 Task: Create a due date automation trigger when advanced on, 2 working days after a card is due add content with a name or a description ending with resume at 11:00 AM.
Action: Mouse moved to (849, 264)
Screenshot: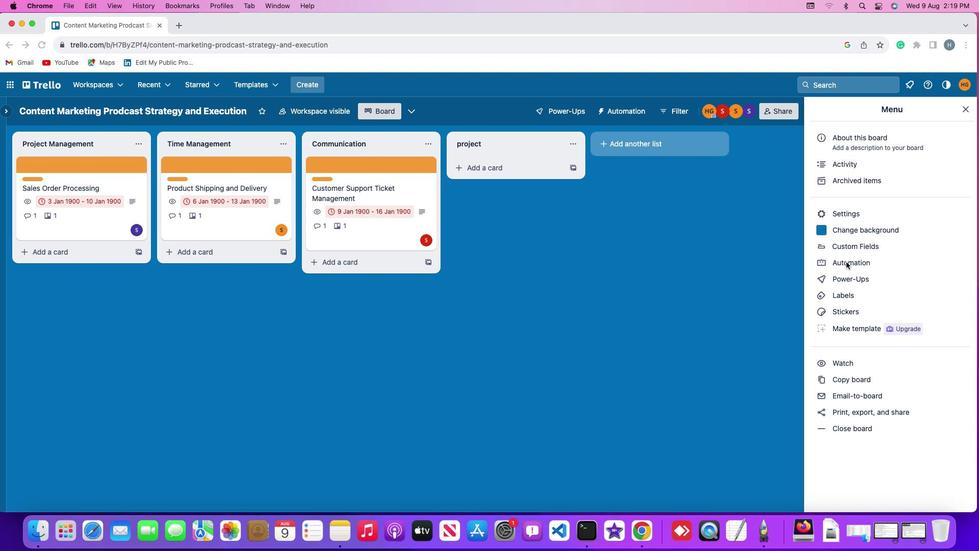 
Action: Mouse pressed left at (849, 264)
Screenshot: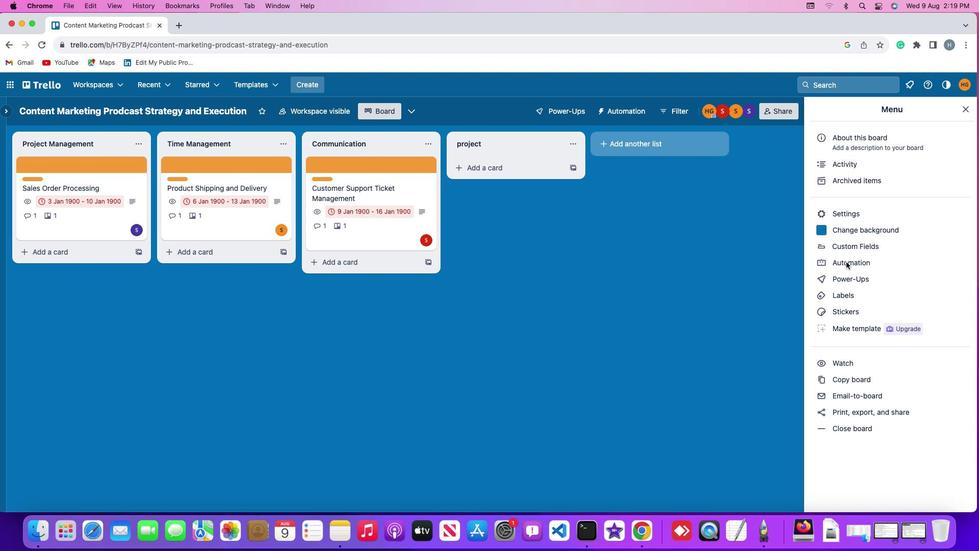
Action: Mouse pressed left at (849, 264)
Screenshot: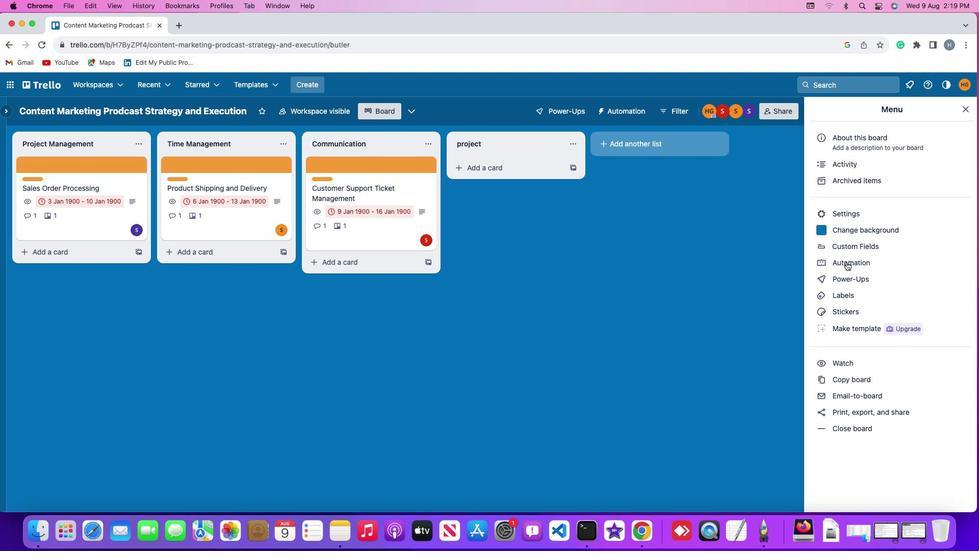 
Action: Mouse moved to (56, 244)
Screenshot: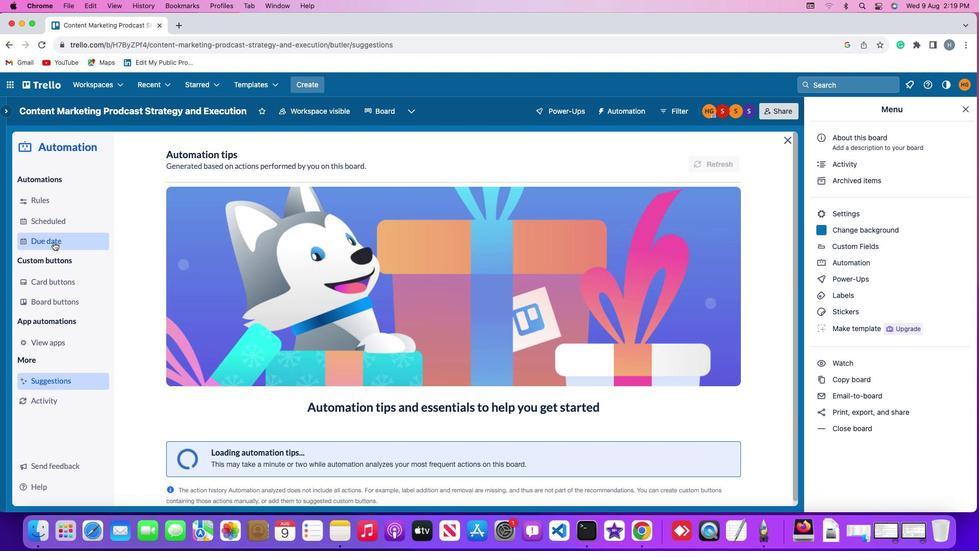 
Action: Mouse pressed left at (56, 244)
Screenshot: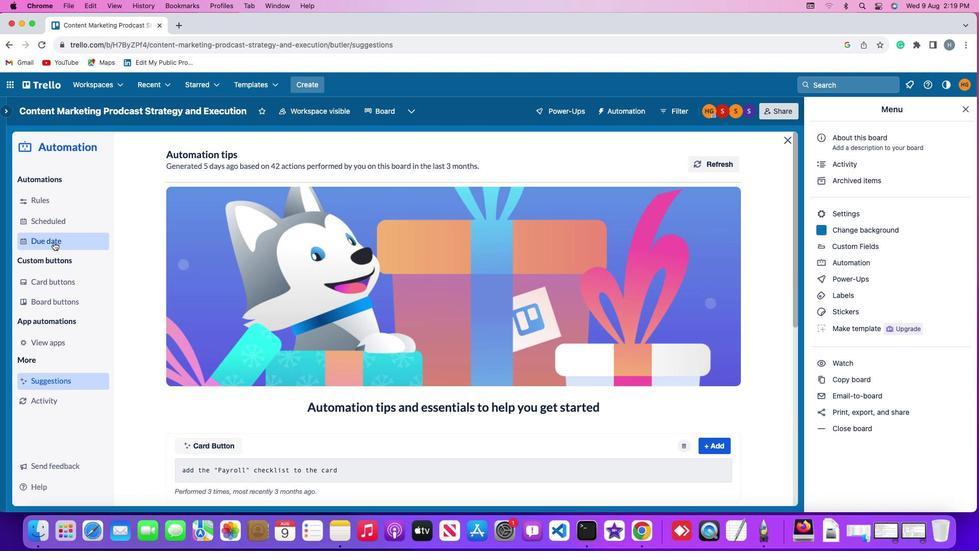 
Action: Mouse moved to (689, 159)
Screenshot: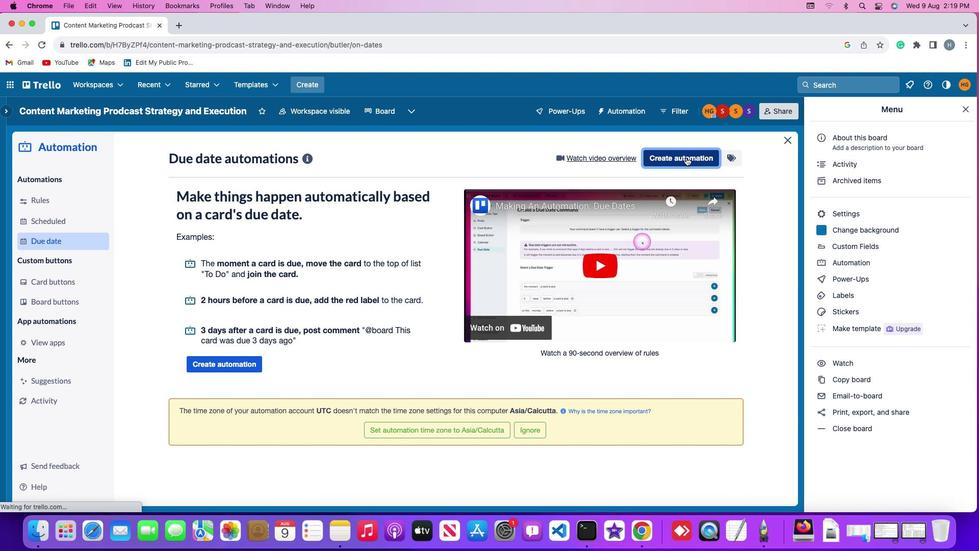 
Action: Mouse pressed left at (689, 159)
Screenshot: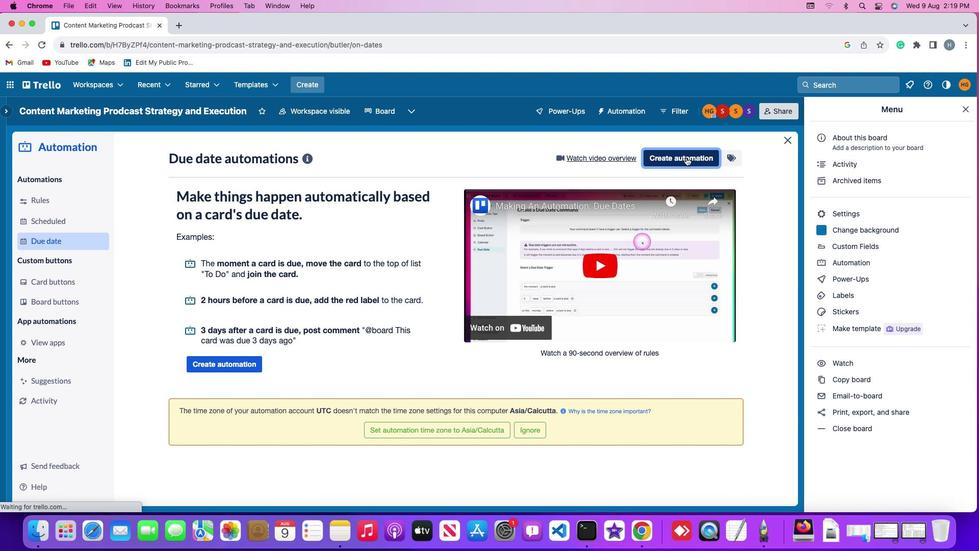 
Action: Mouse moved to (277, 256)
Screenshot: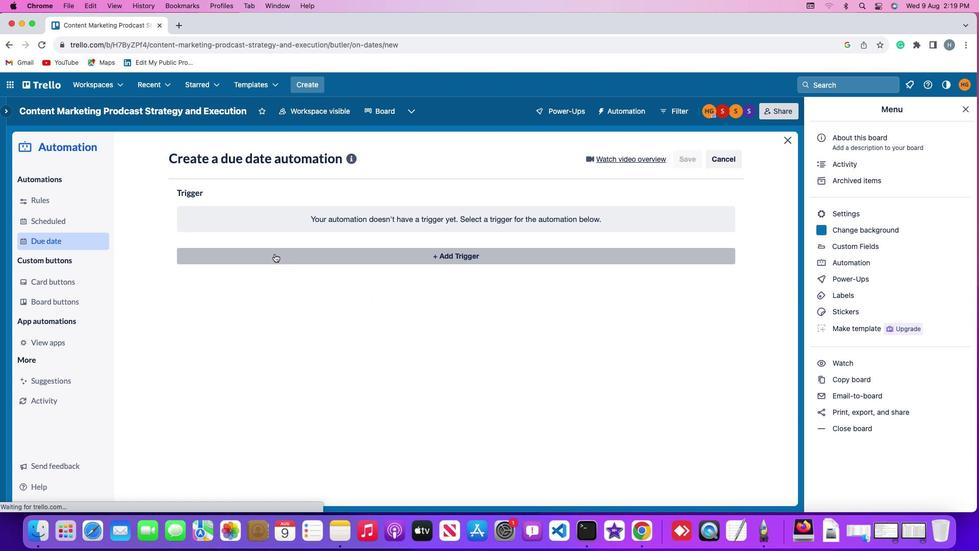 
Action: Mouse pressed left at (277, 256)
Screenshot: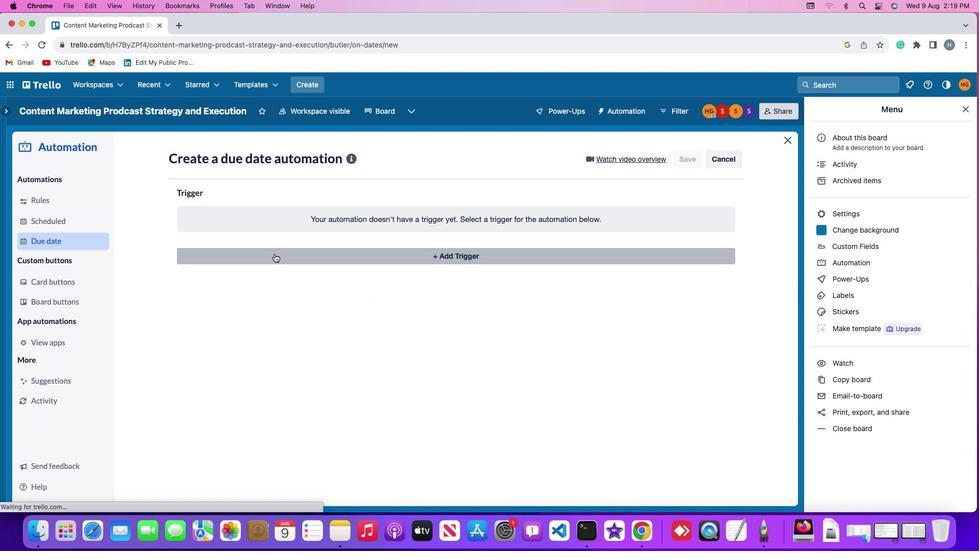 
Action: Mouse moved to (194, 417)
Screenshot: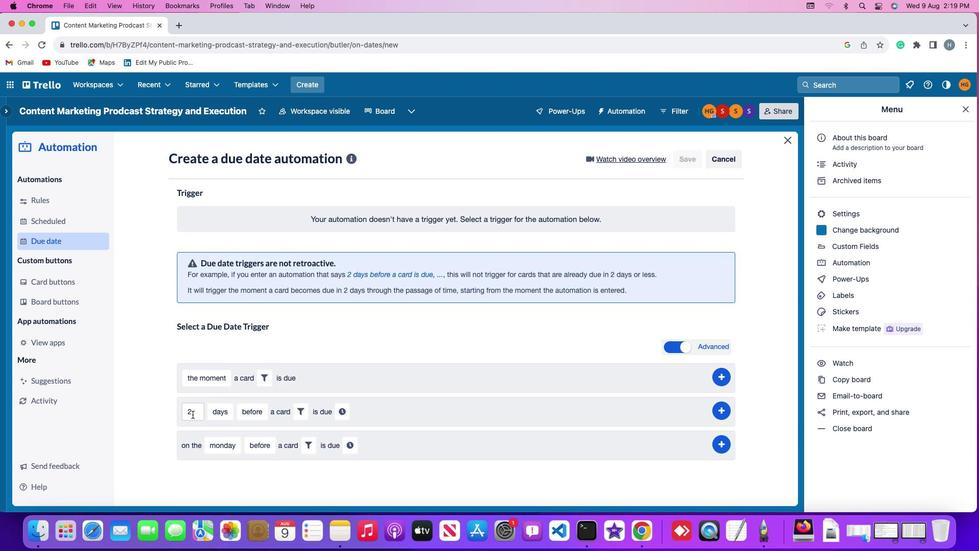 
Action: Mouse pressed left at (194, 417)
Screenshot: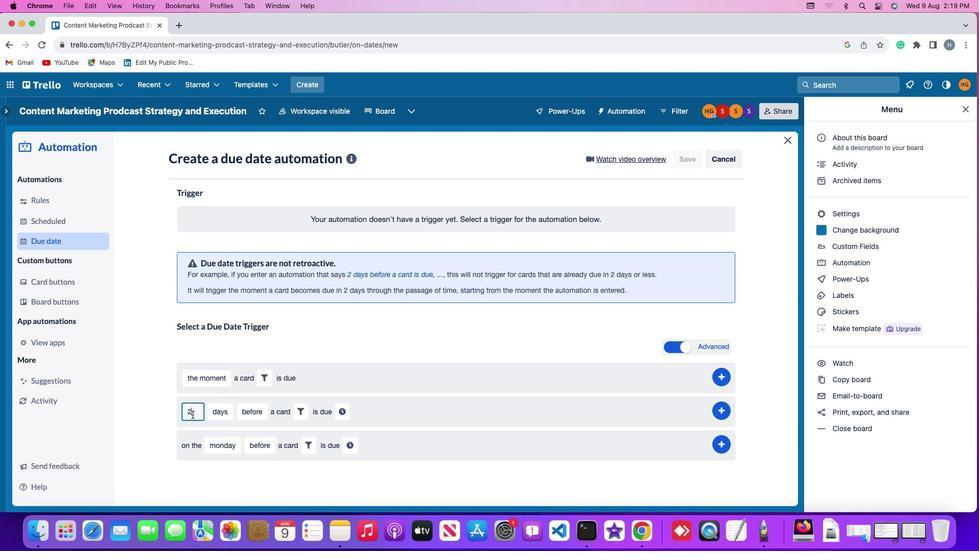 
Action: Mouse moved to (196, 412)
Screenshot: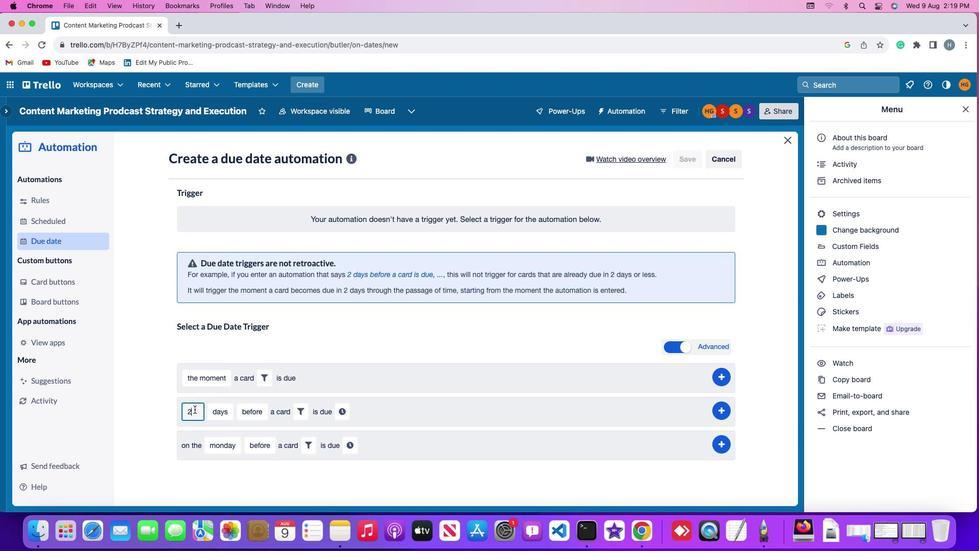 
Action: Key pressed Key.backspace
Screenshot: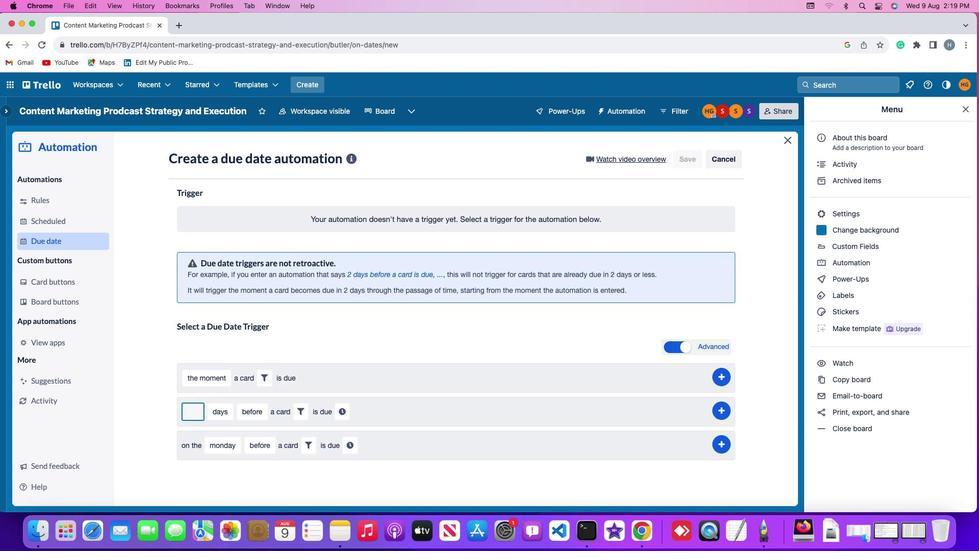 
Action: Mouse moved to (198, 411)
Screenshot: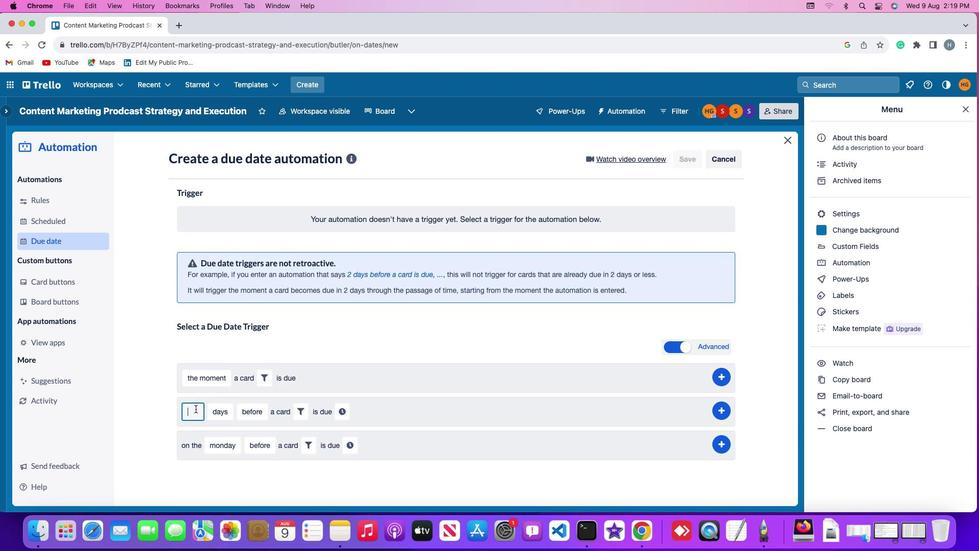 
Action: Key pressed '2'
Screenshot: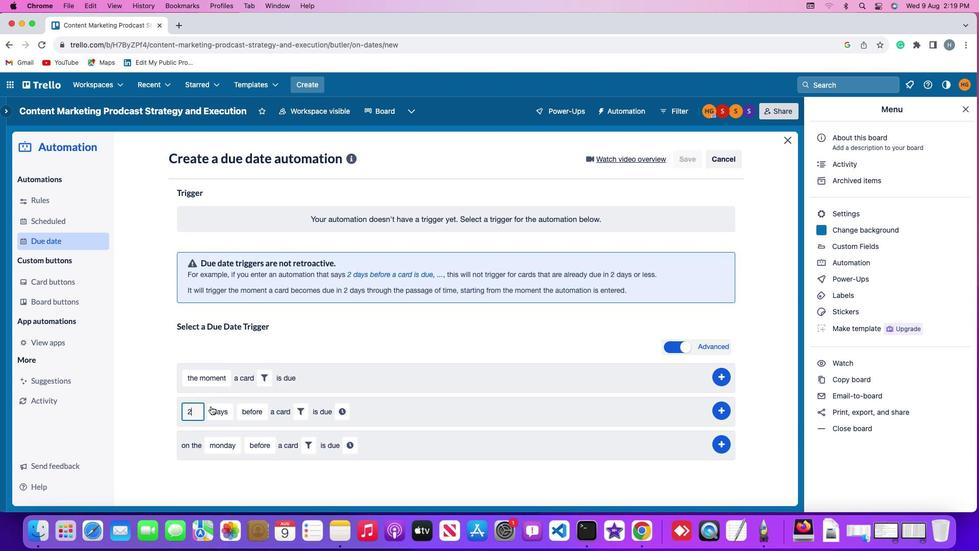 
Action: Mouse moved to (235, 408)
Screenshot: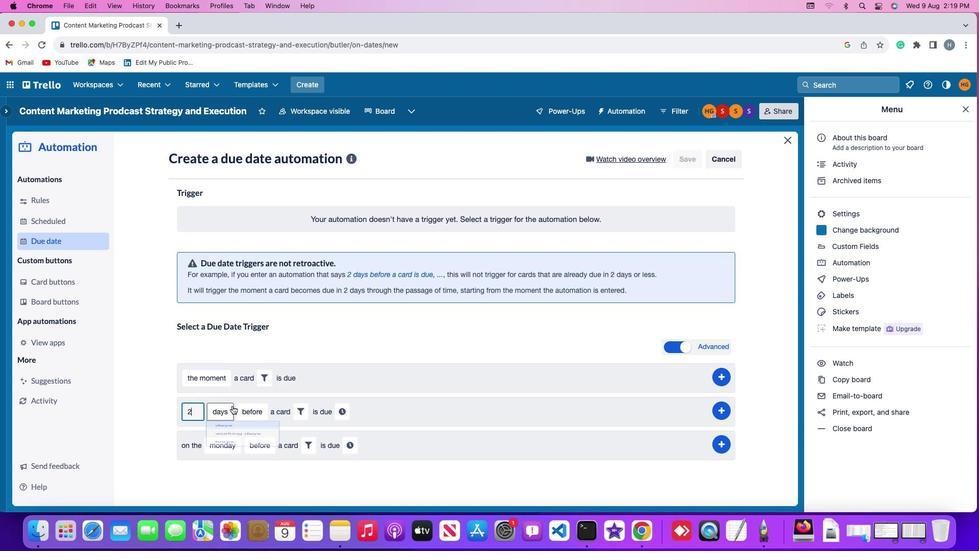 
Action: Mouse pressed left at (235, 408)
Screenshot: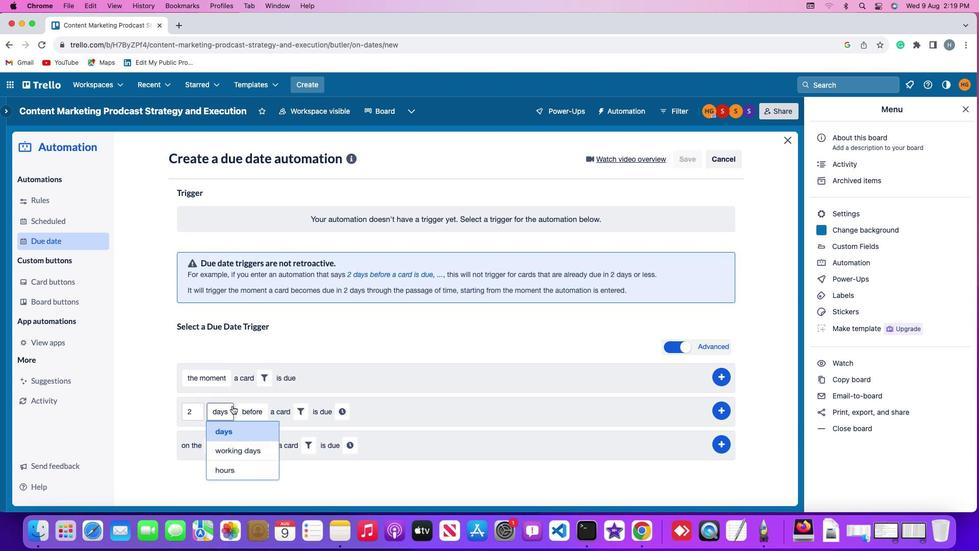 
Action: Mouse moved to (228, 452)
Screenshot: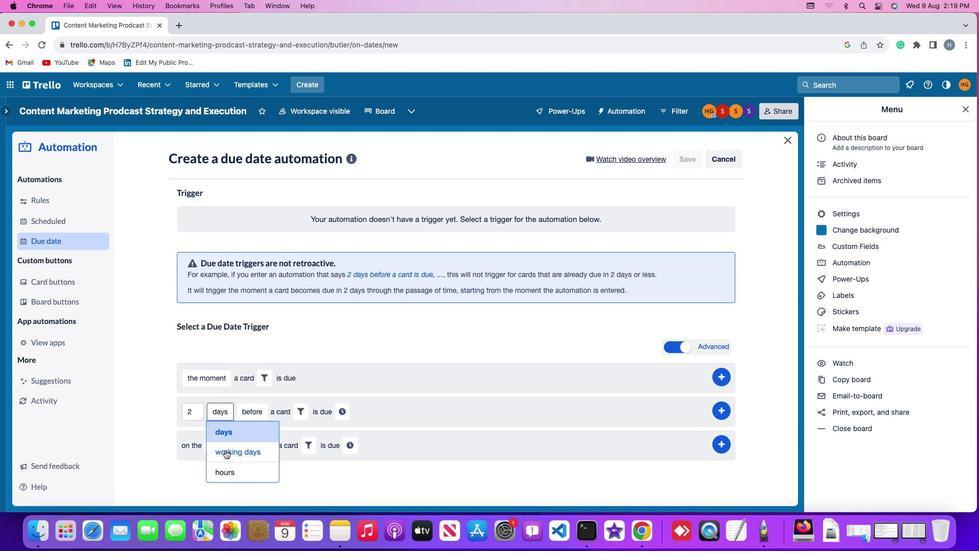 
Action: Mouse pressed left at (228, 452)
Screenshot: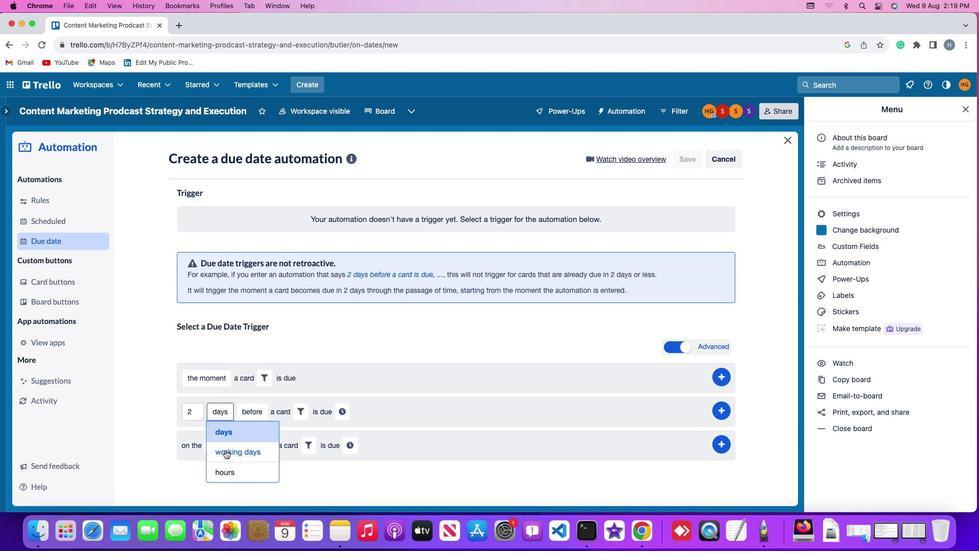 
Action: Mouse moved to (275, 411)
Screenshot: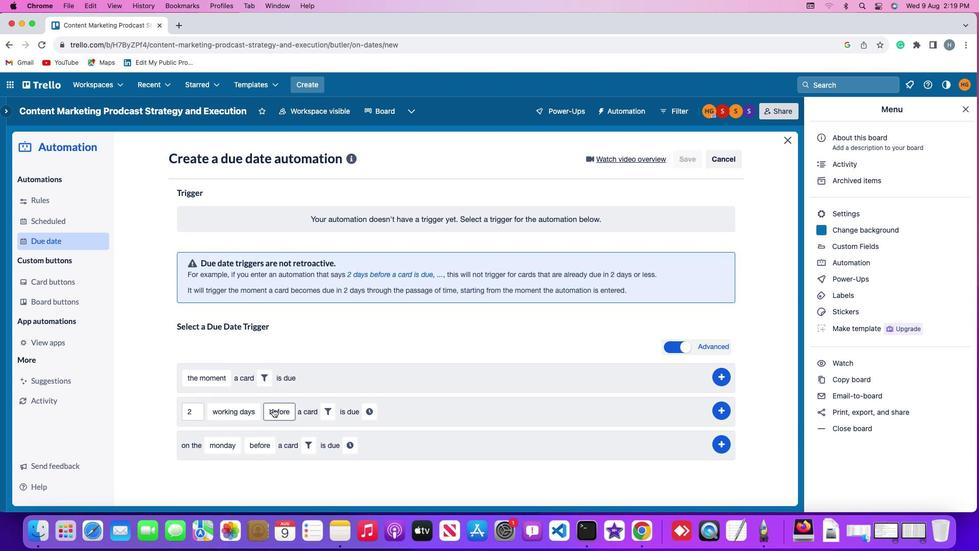 
Action: Mouse pressed left at (275, 411)
Screenshot: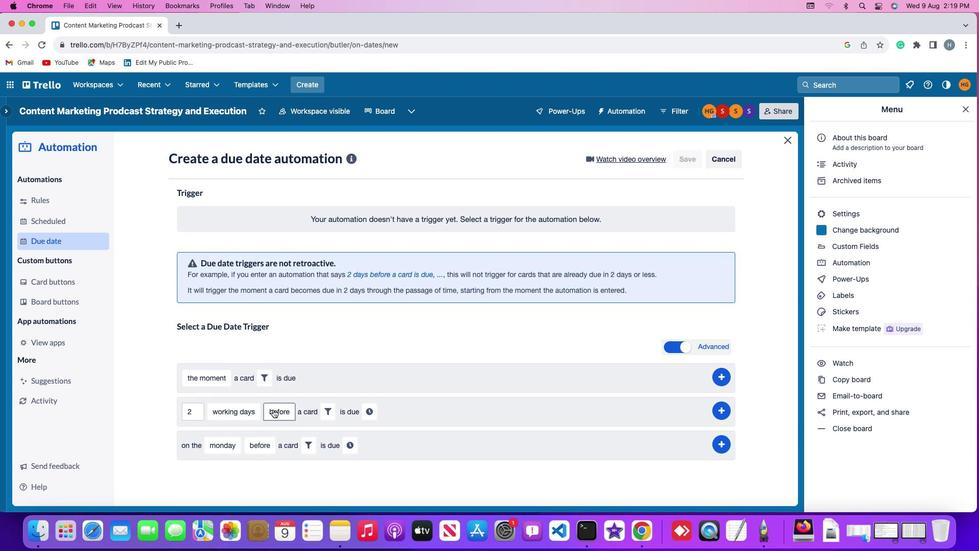 
Action: Mouse moved to (280, 454)
Screenshot: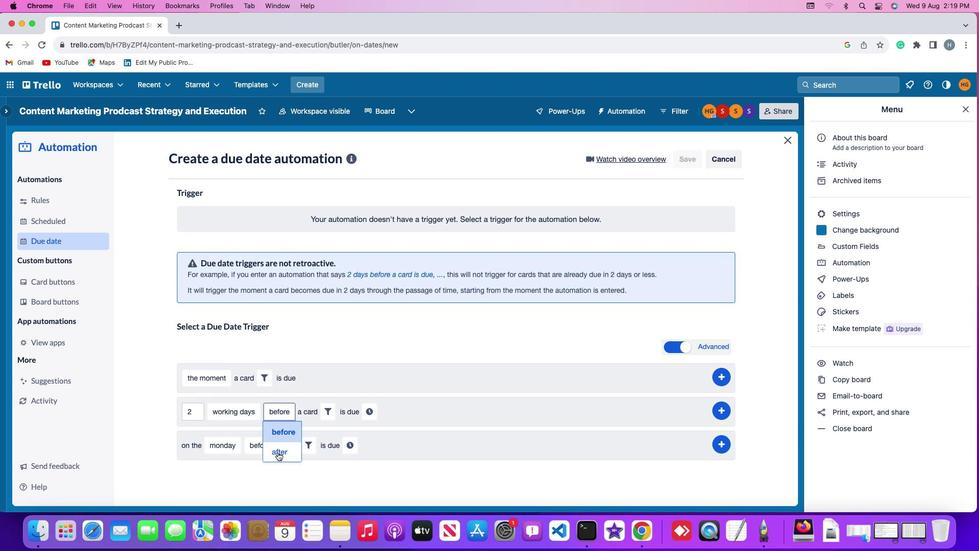 
Action: Mouse pressed left at (280, 454)
Screenshot: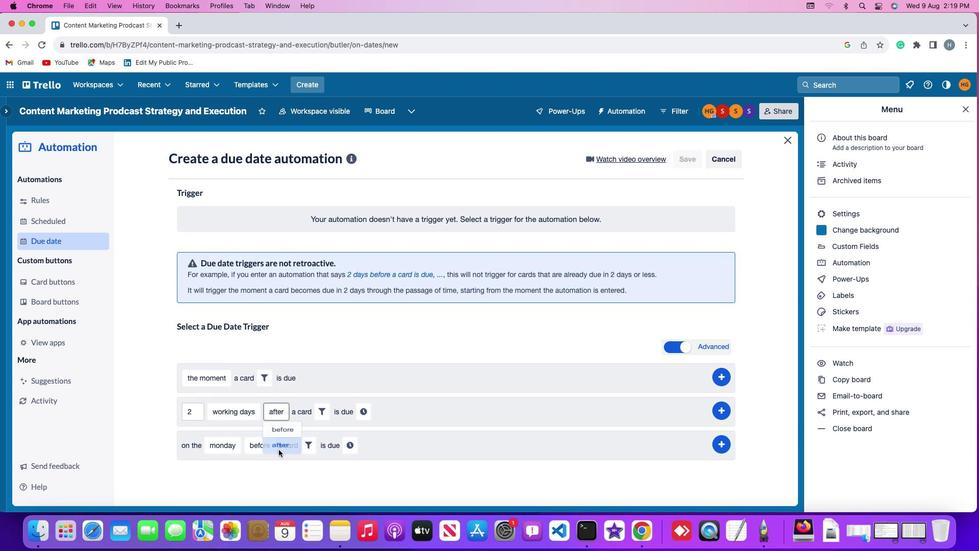 
Action: Mouse moved to (325, 414)
Screenshot: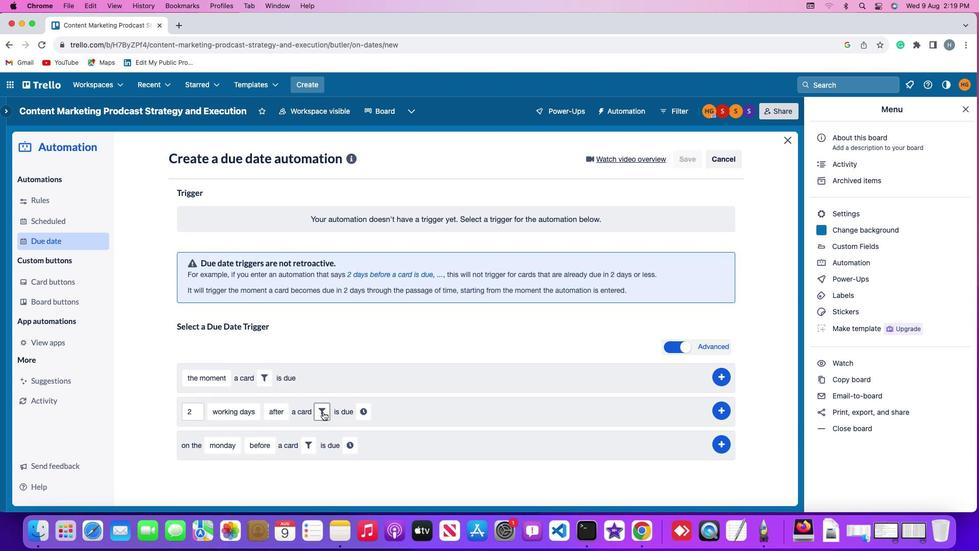 
Action: Mouse pressed left at (325, 414)
Screenshot: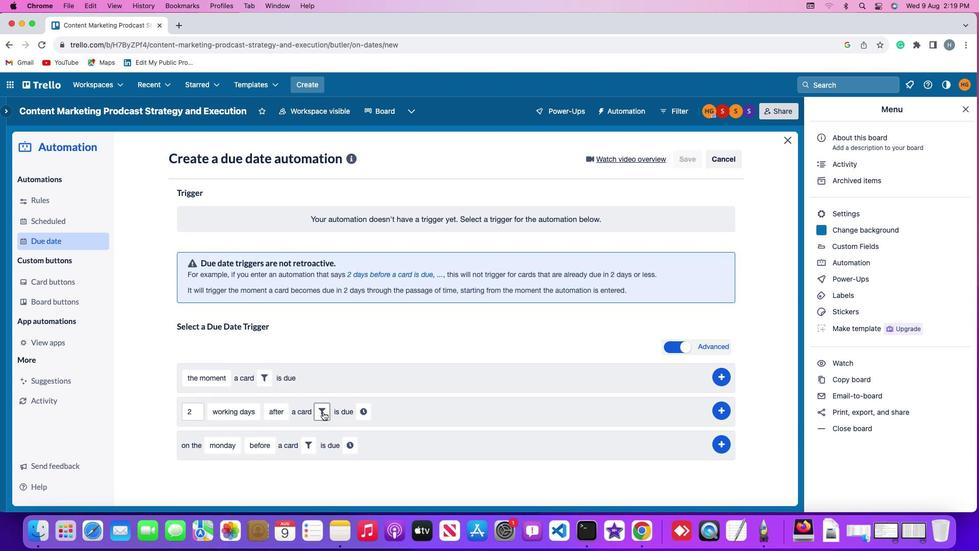 
Action: Mouse moved to (457, 447)
Screenshot: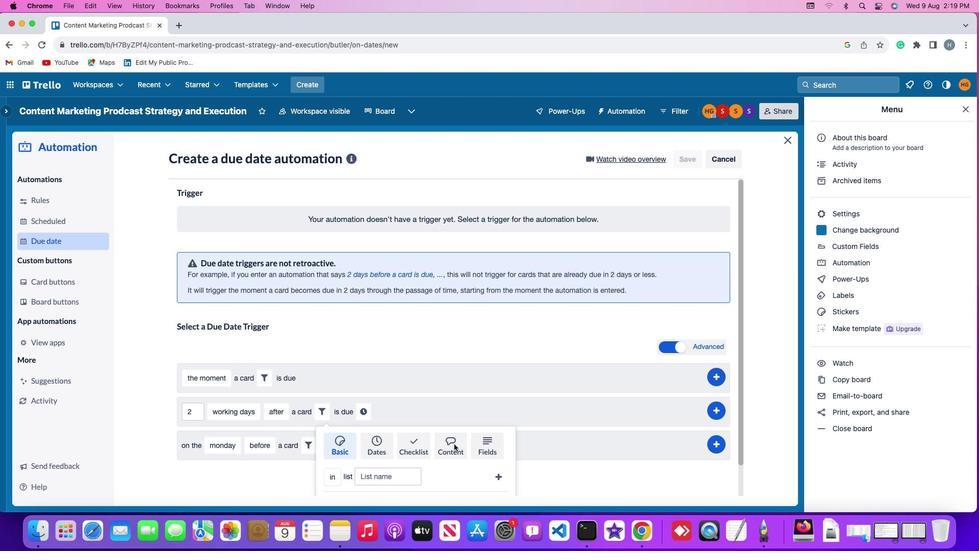 
Action: Mouse pressed left at (457, 447)
Screenshot: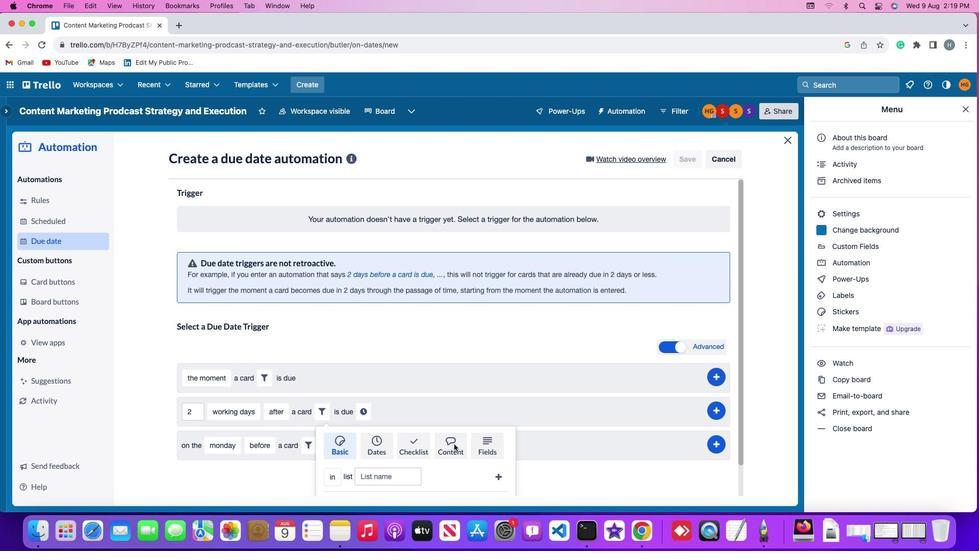 
Action: Mouse moved to (350, 482)
Screenshot: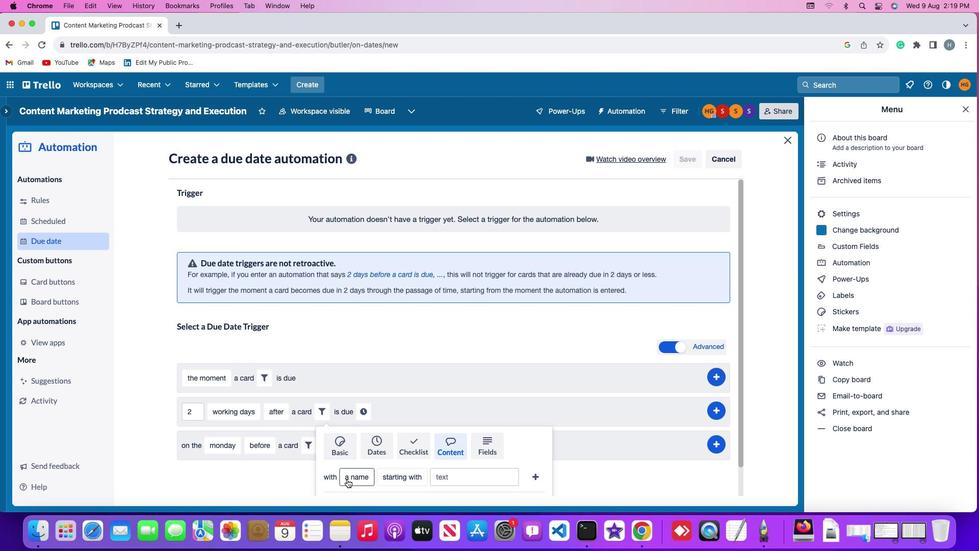 
Action: Mouse pressed left at (350, 482)
Screenshot: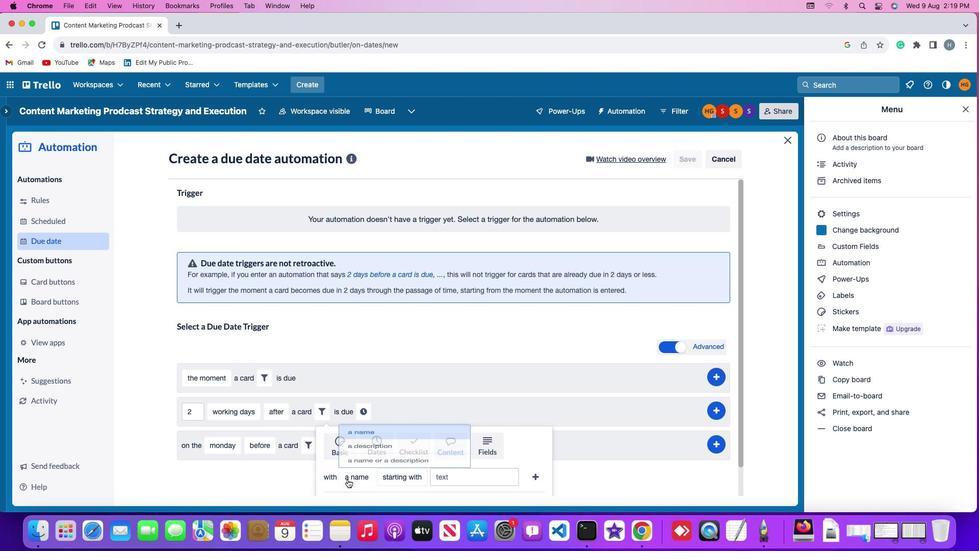 
Action: Mouse moved to (382, 461)
Screenshot: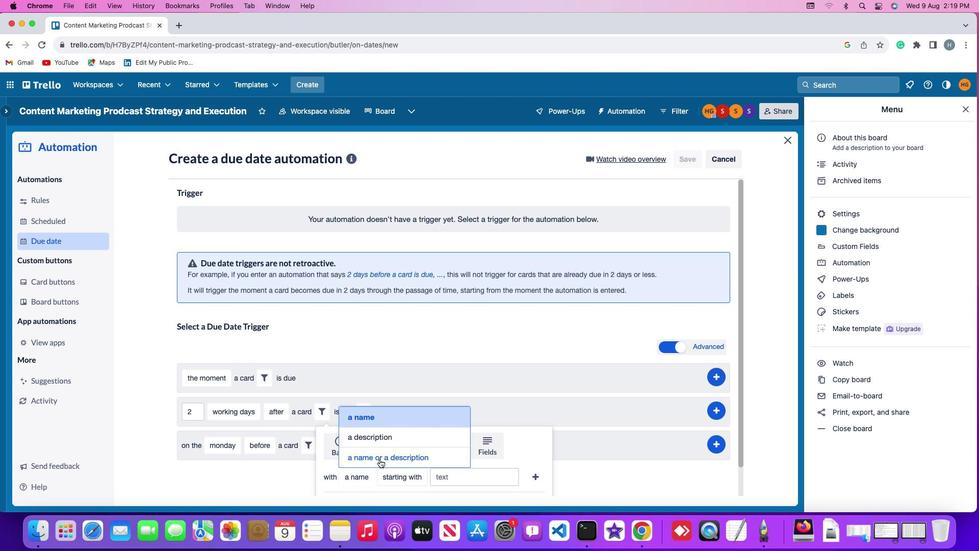 
Action: Mouse pressed left at (382, 461)
Screenshot: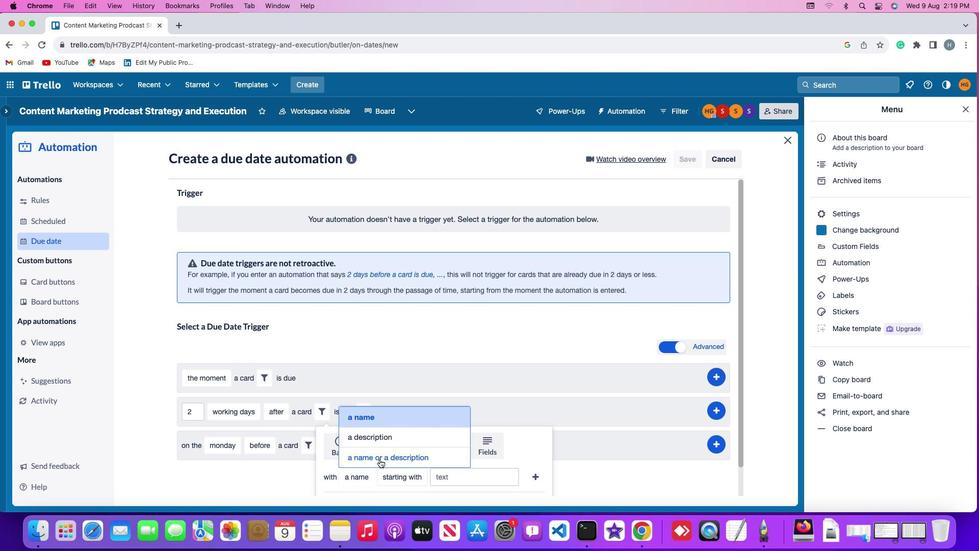 
Action: Mouse moved to (450, 479)
Screenshot: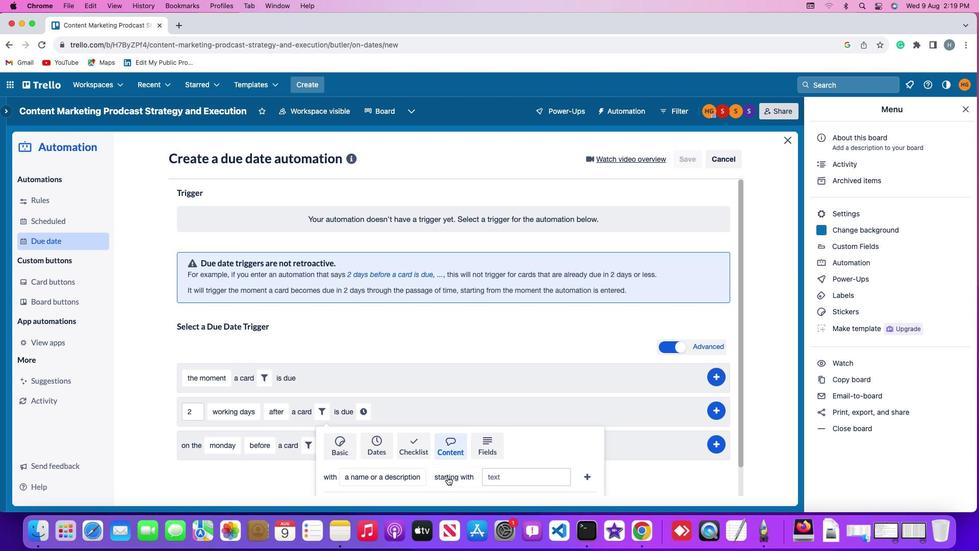 
Action: Mouse pressed left at (450, 479)
Screenshot: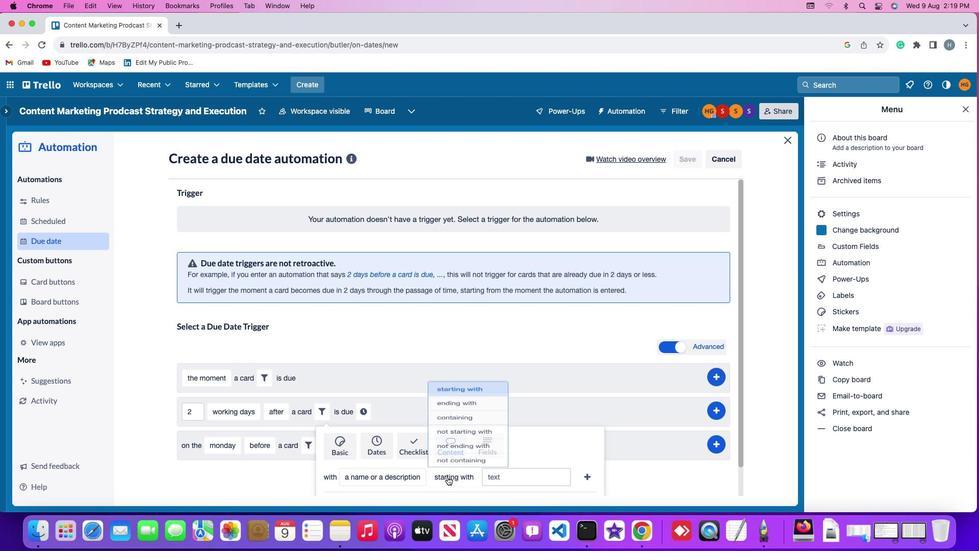 
Action: Mouse moved to (462, 380)
Screenshot: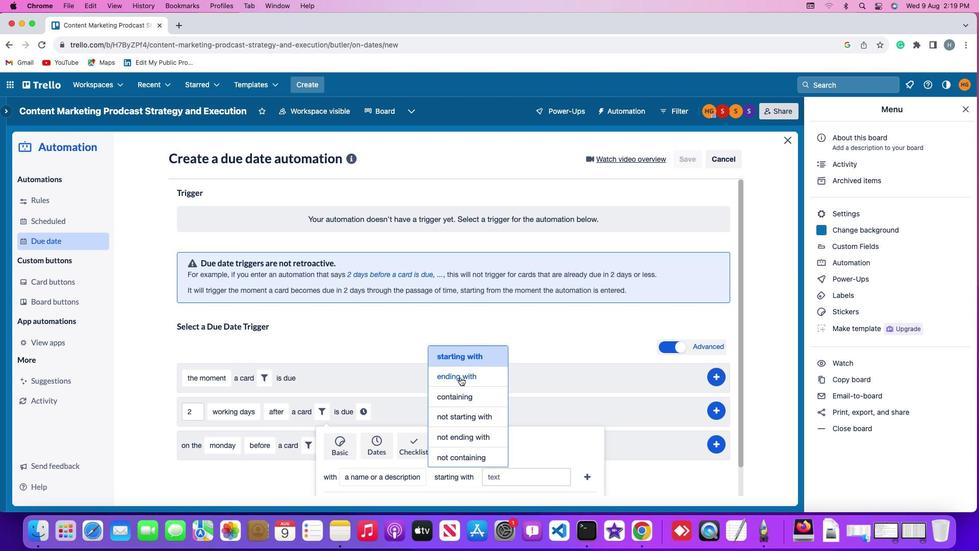 
Action: Mouse pressed left at (462, 380)
Screenshot: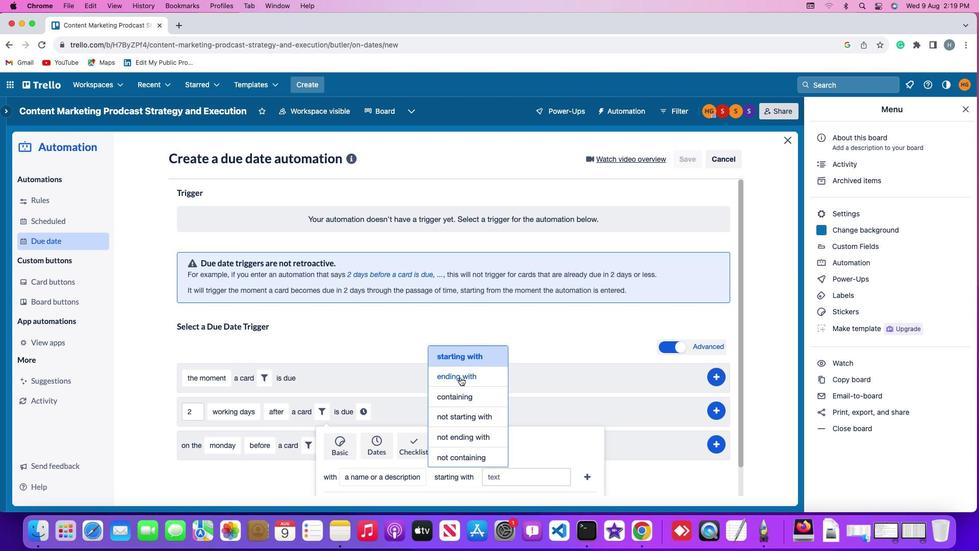 
Action: Mouse moved to (505, 481)
Screenshot: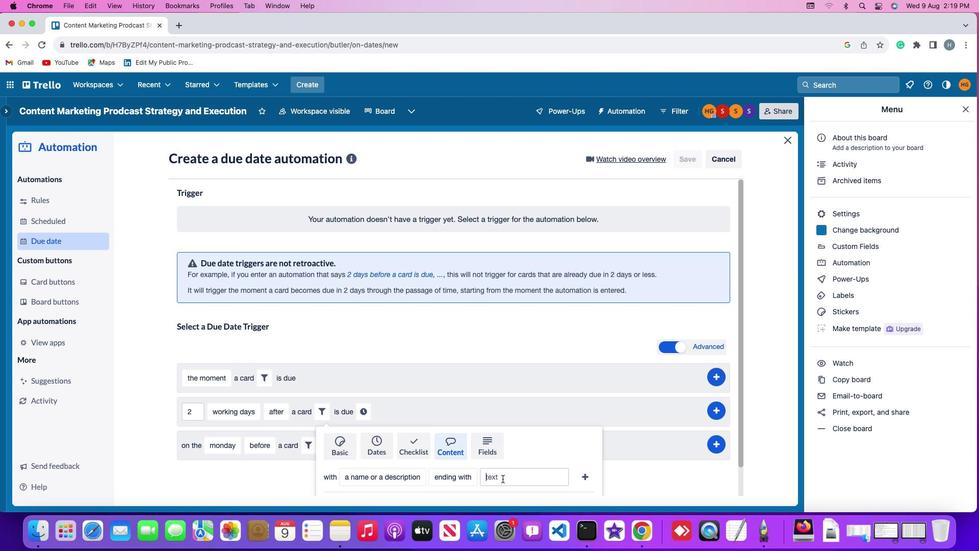 
Action: Mouse pressed left at (505, 481)
Screenshot: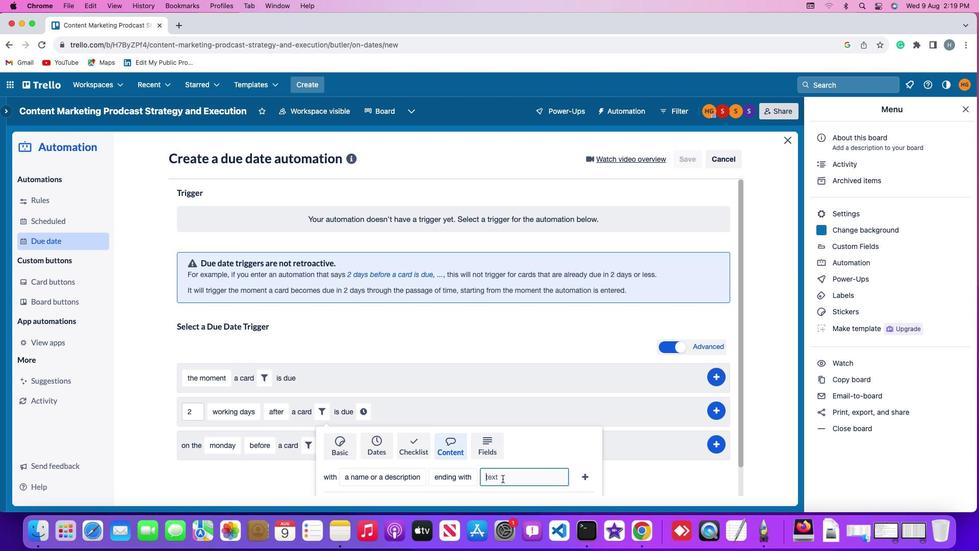 
Action: Mouse moved to (505, 480)
Screenshot: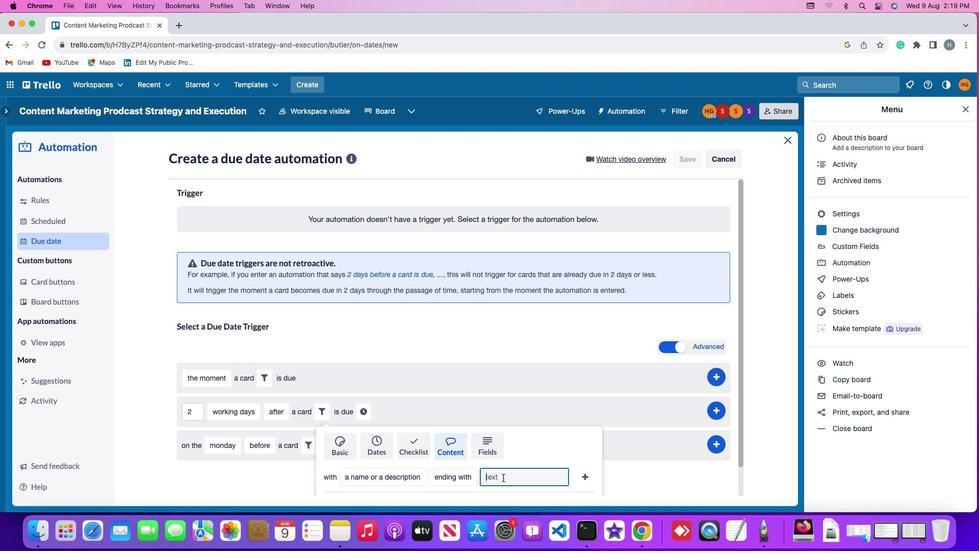 
Action: Key pressed 'r''e''s''u''n'
Screenshot: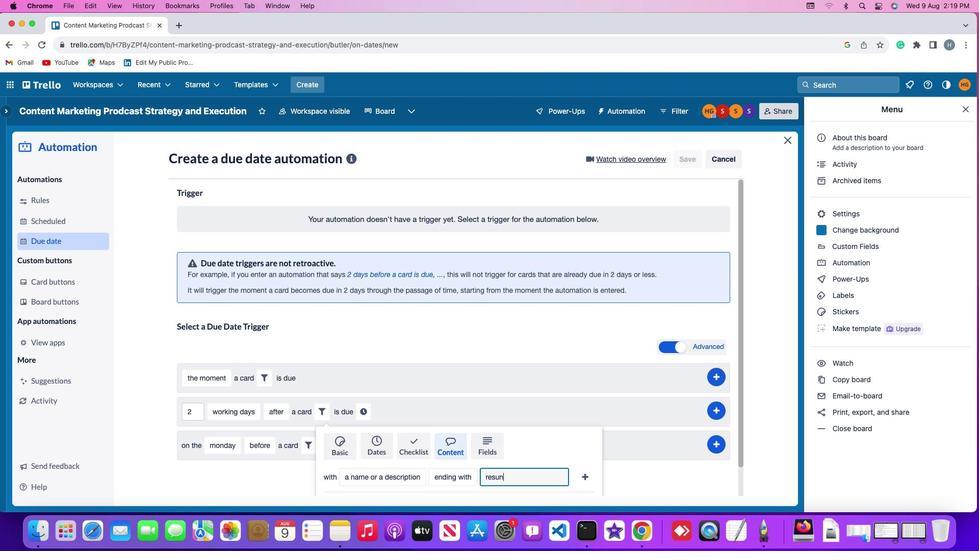 
Action: Mouse moved to (505, 480)
Screenshot: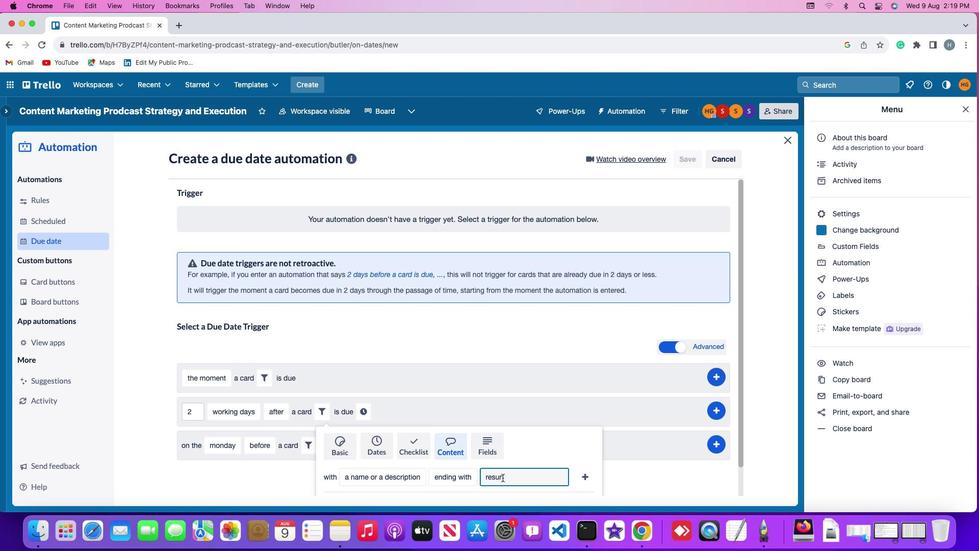 
Action: Key pressed Key.backspace'm''e'
Screenshot: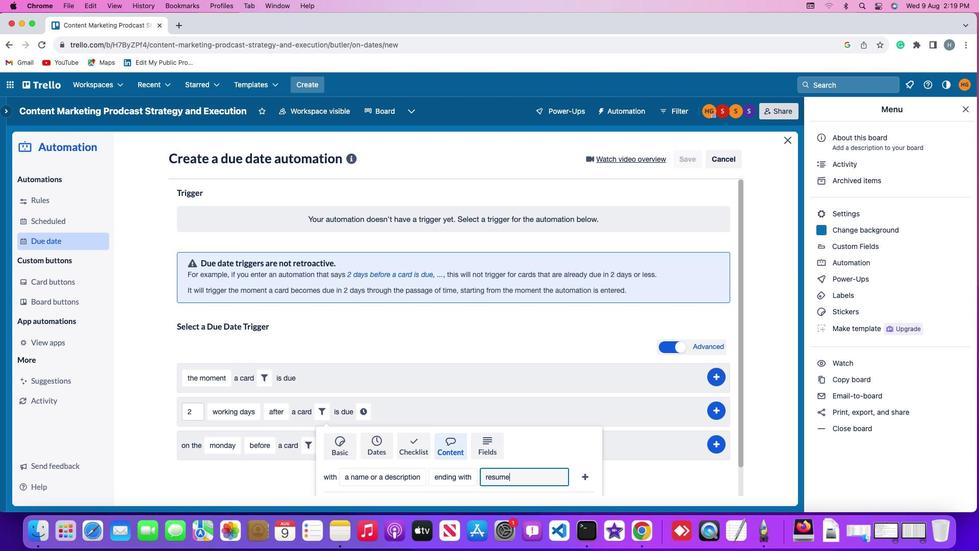 
Action: Mouse moved to (586, 478)
Screenshot: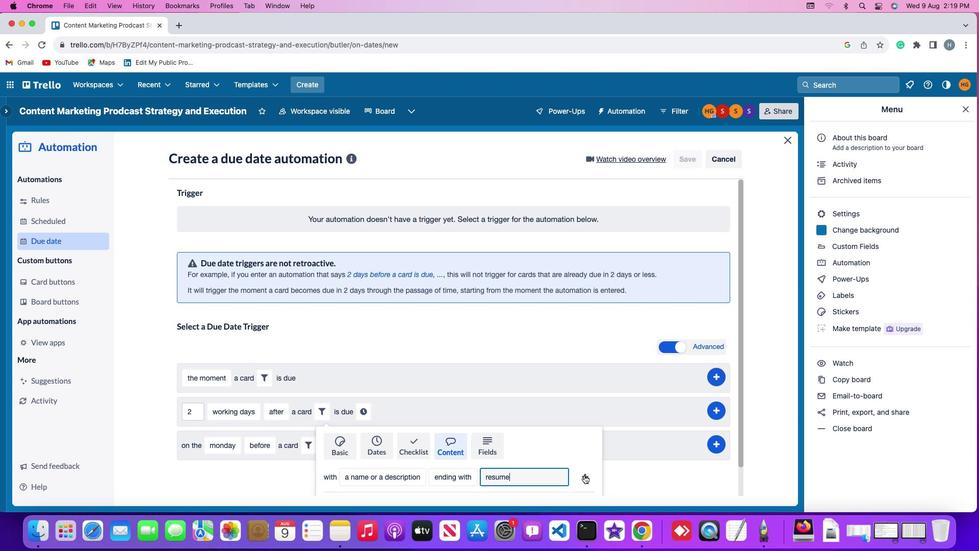 
Action: Mouse pressed left at (586, 478)
Screenshot: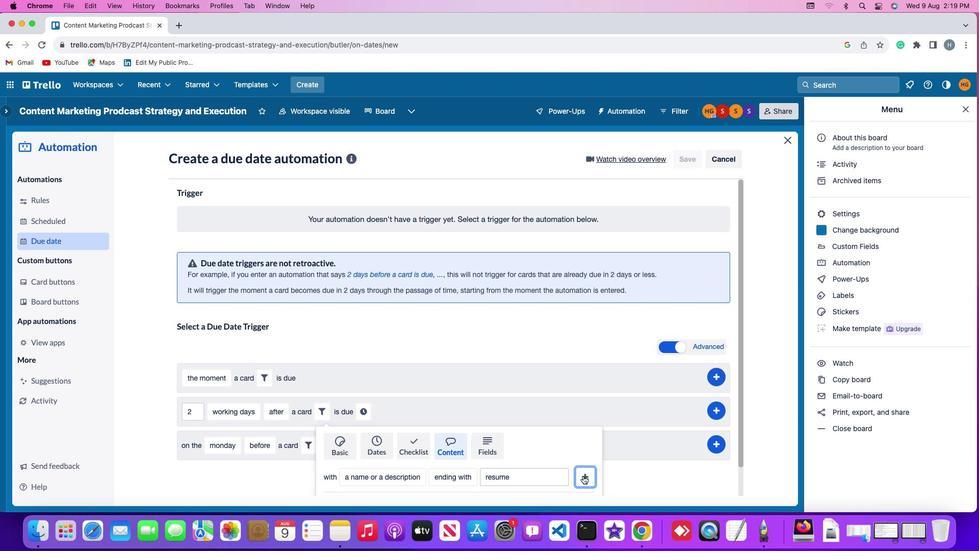 
Action: Mouse moved to (552, 414)
Screenshot: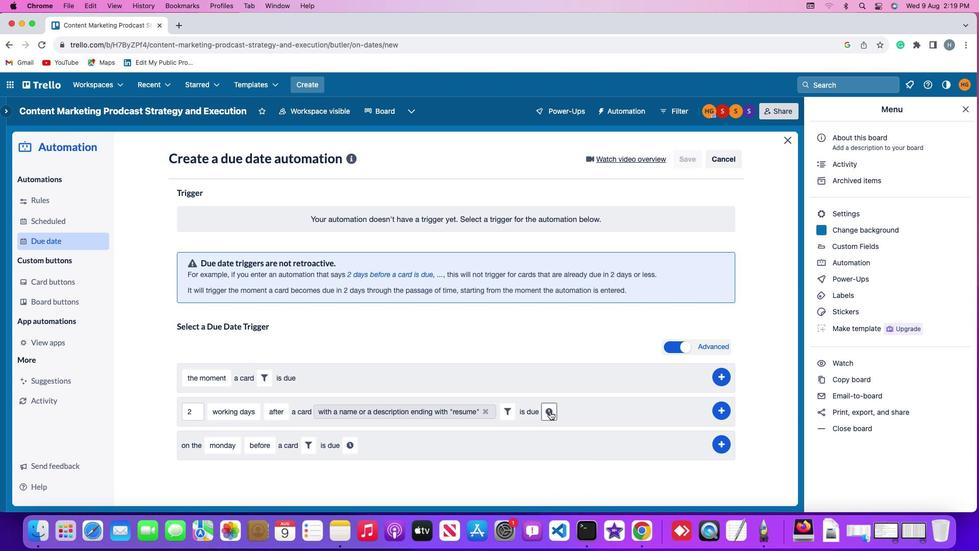 
Action: Mouse pressed left at (552, 414)
Screenshot: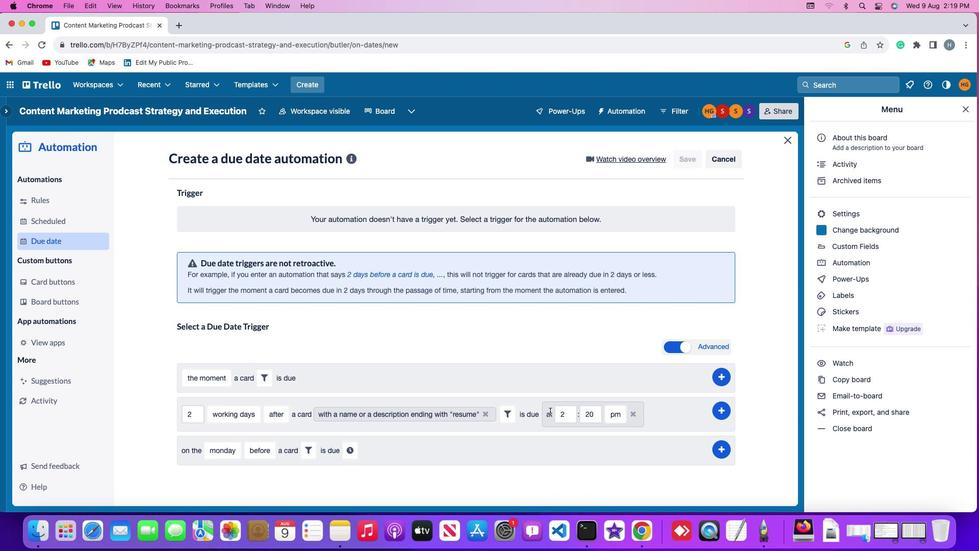 
Action: Mouse moved to (569, 416)
Screenshot: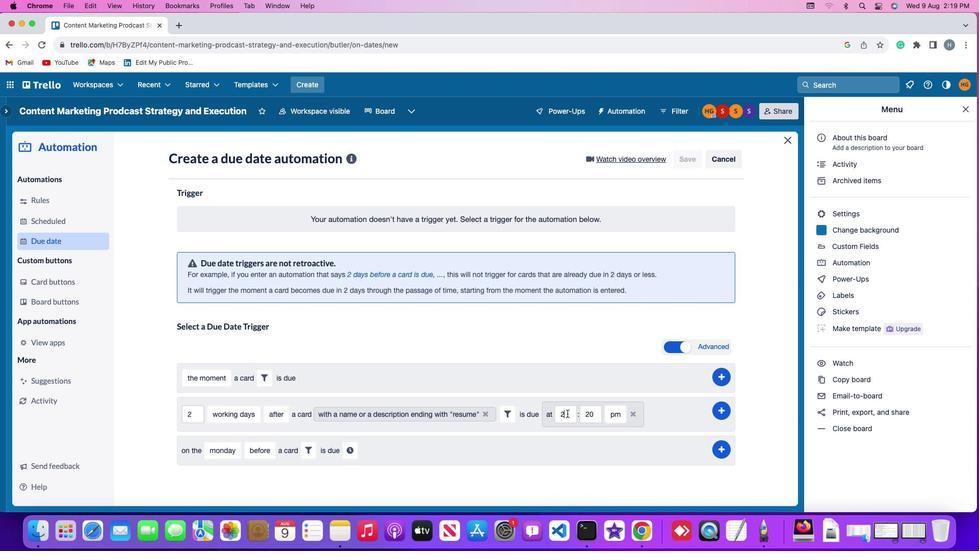 
Action: Mouse pressed left at (569, 416)
Screenshot: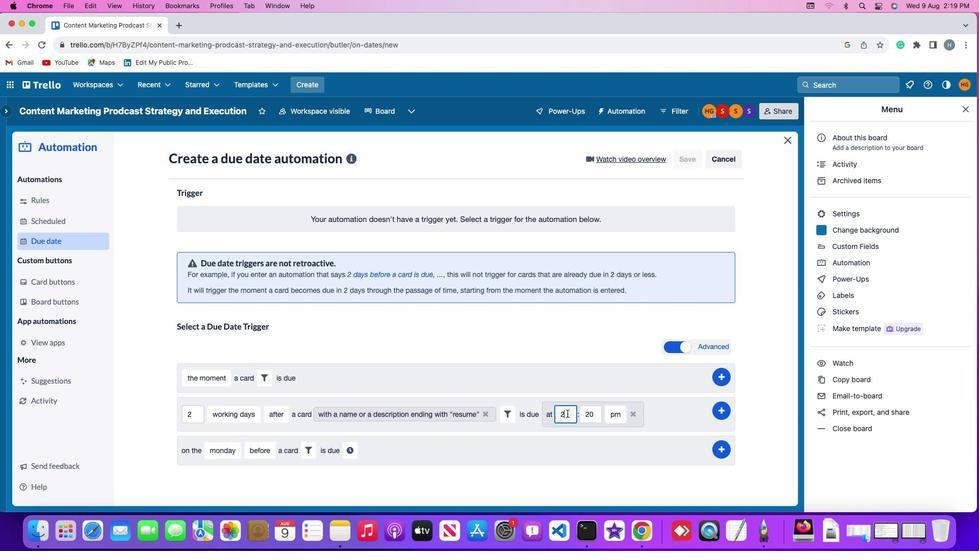 
Action: Mouse moved to (569, 416)
Screenshot: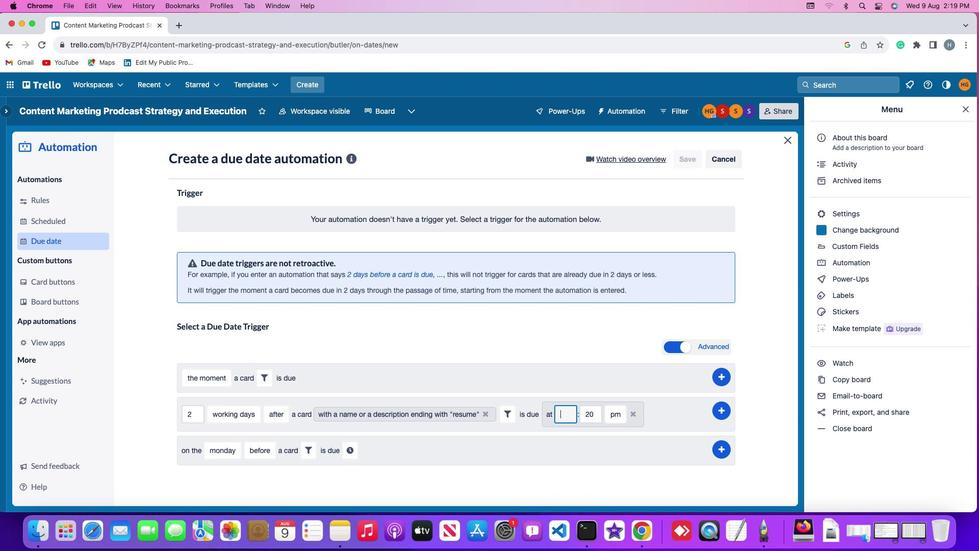 
Action: Key pressed Key.backspace'1''1'
Screenshot: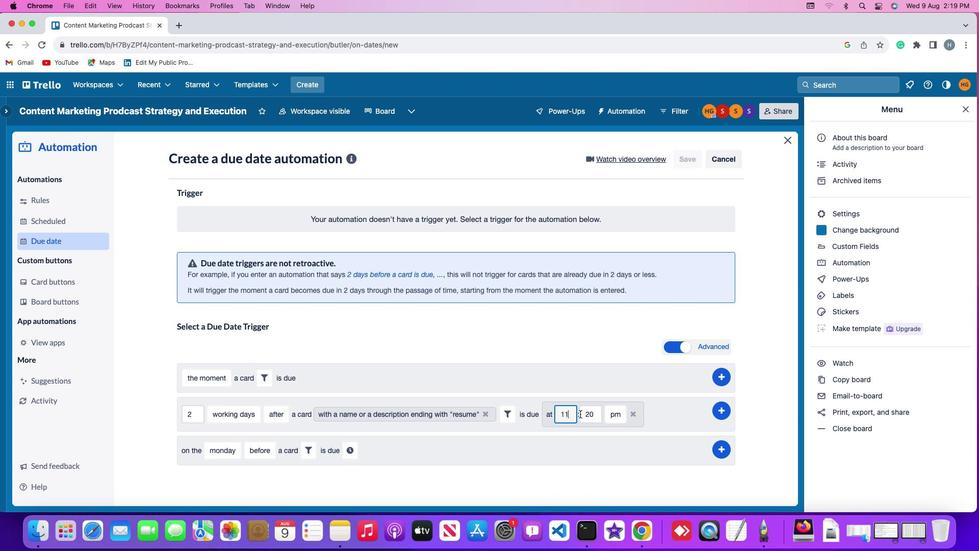 
Action: Mouse moved to (598, 415)
Screenshot: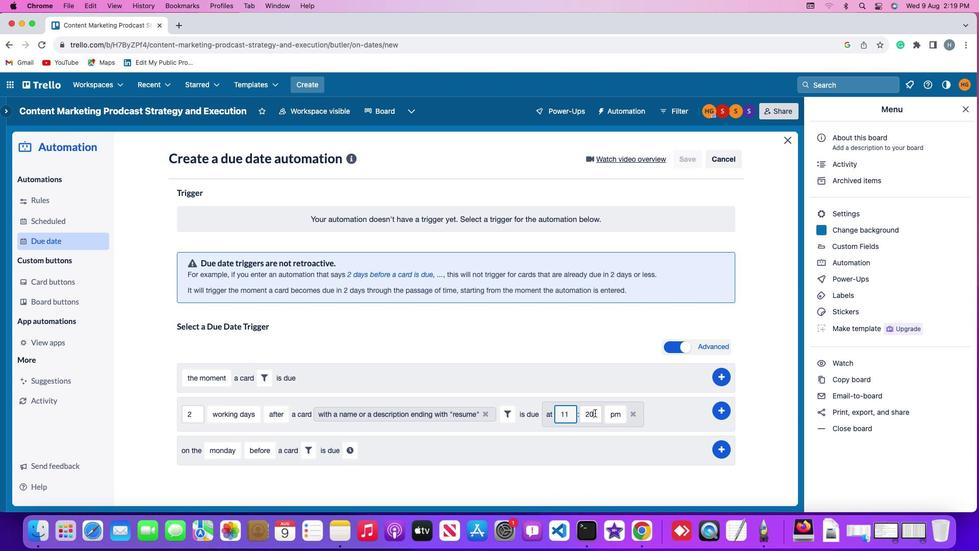 
Action: Mouse pressed left at (598, 415)
Screenshot: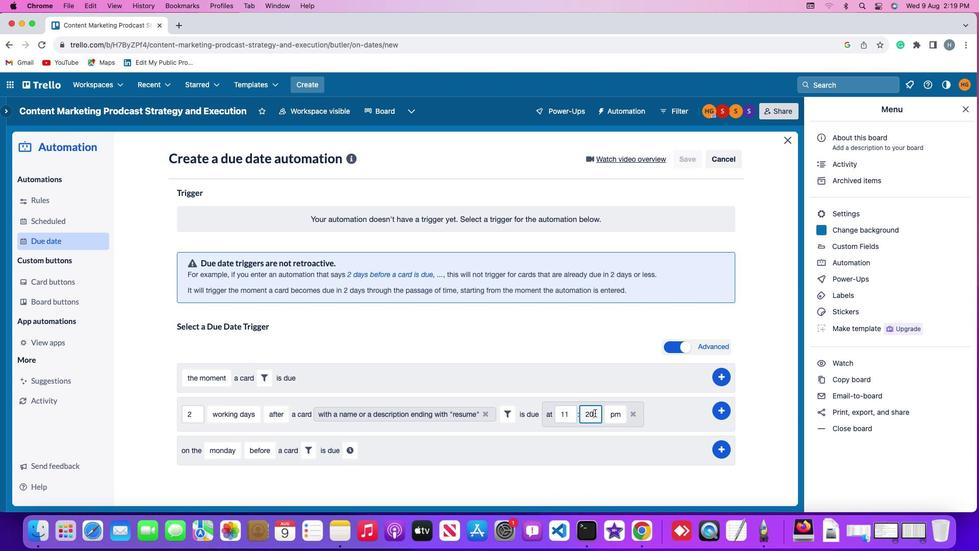 
Action: Mouse moved to (598, 415)
Screenshot: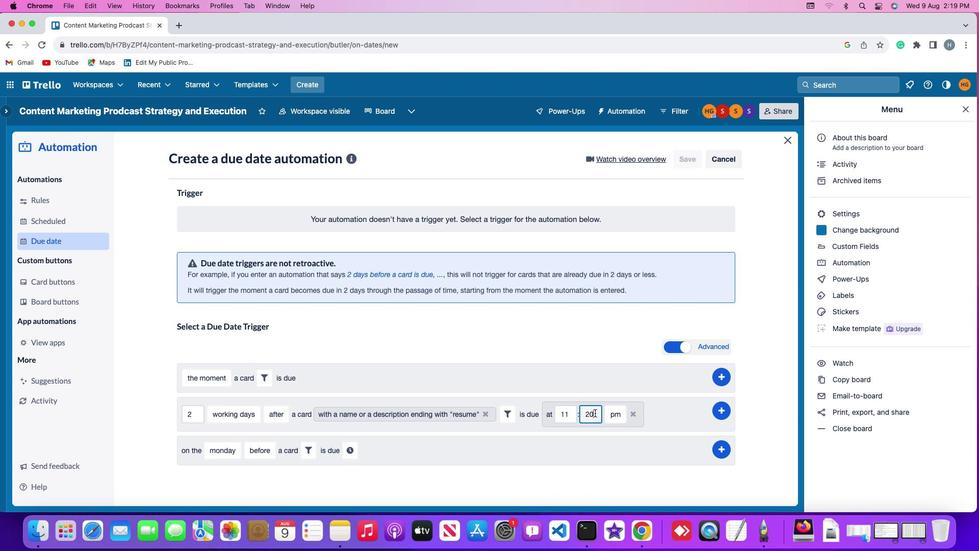 
Action: Key pressed Key.backspaceKey.backspace'0''0'
Screenshot: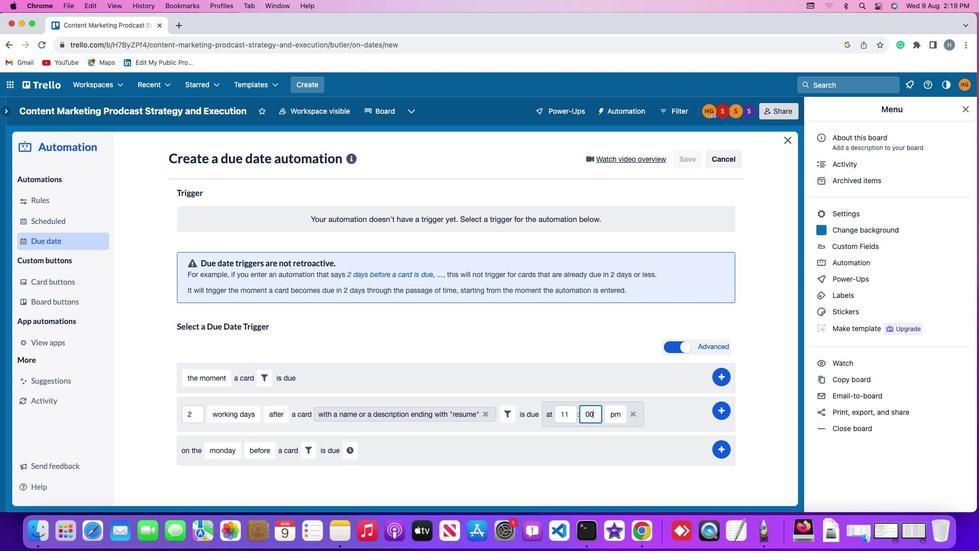 
Action: Mouse moved to (621, 414)
Screenshot: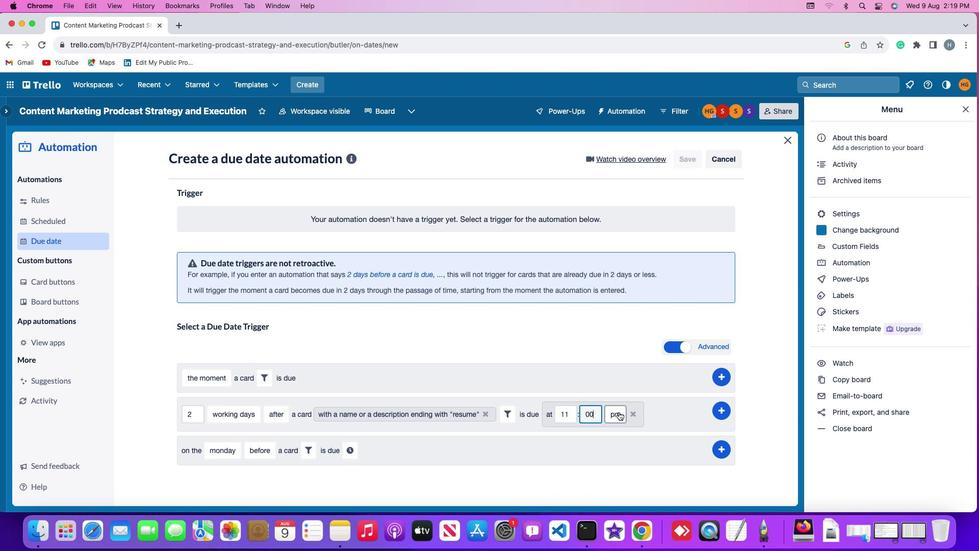 
Action: Mouse pressed left at (621, 414)
Screenshot: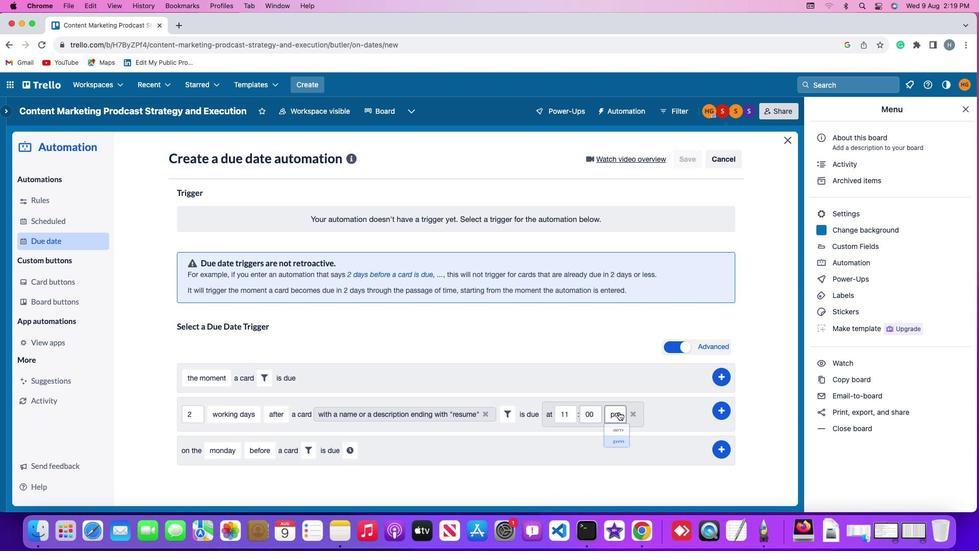 
Action: Mouse moved to (622, 436)
Screenshot: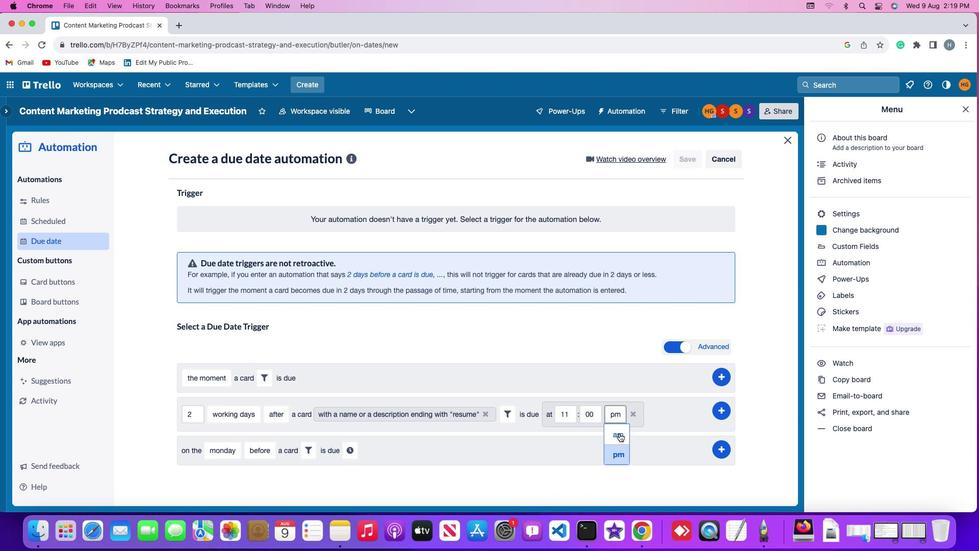 
Action: Mouse pressed left at (622, 436)
Screenshot: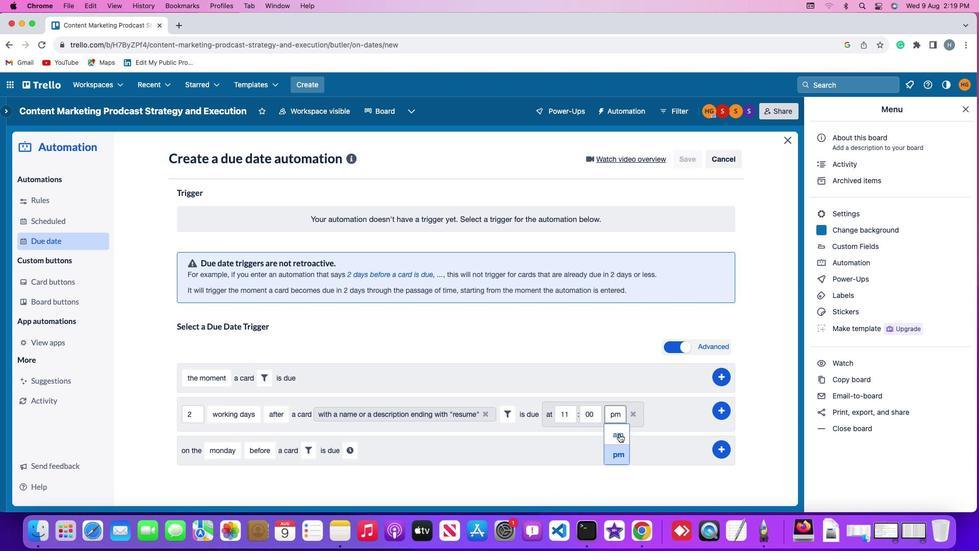 
Action: Mouse moved to (724, 410)
Screenshot: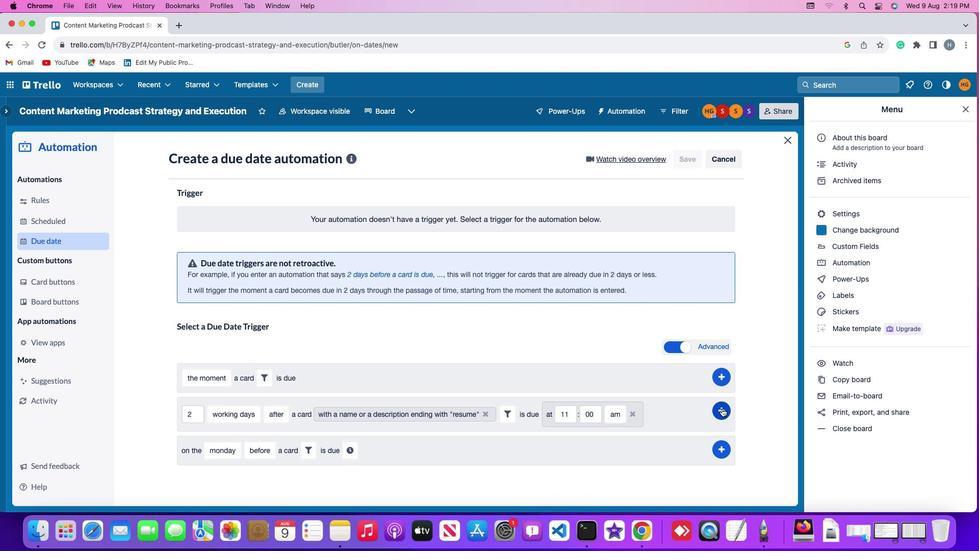 
Action: Mouse pressed left at (724, 410)
Screenshot: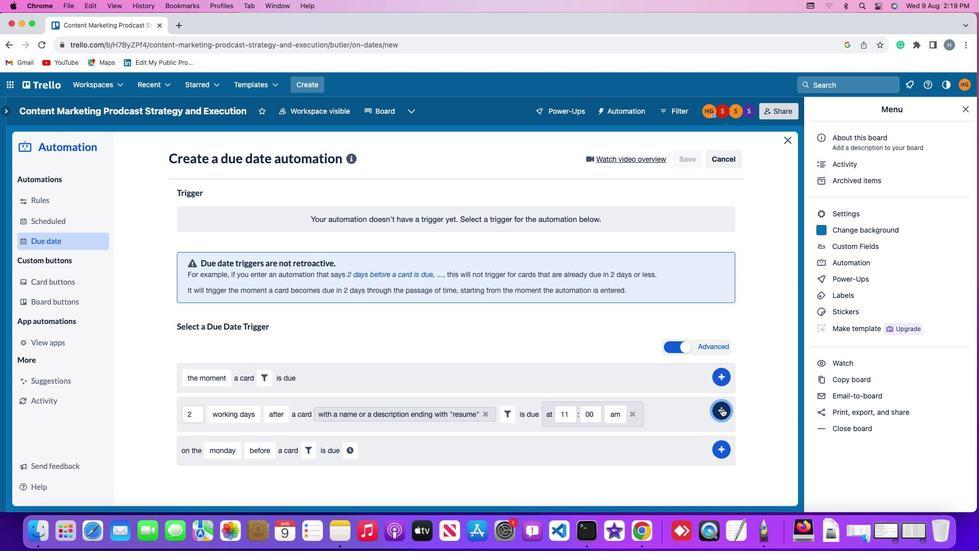 
Action: Mouse moved to (772, 316)
Screenshot: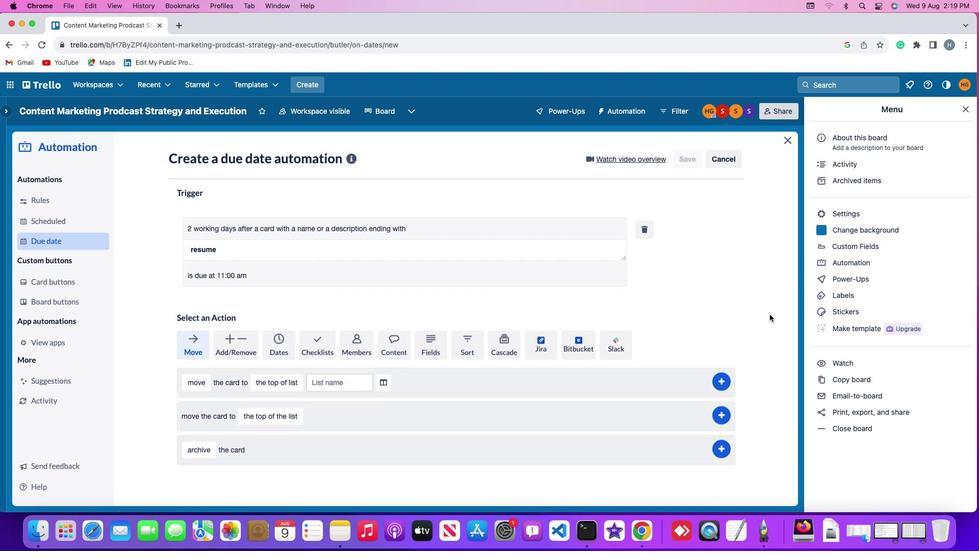 
